 Task: Create Card Brand Reputation Monitoring in Board Product Features to Workspace Direct Marketing. Create Card Shareholder Agreements Review in Board Voice of Customer Analysis to Workspace Direct Marketing. Create Card Brand Reputation Management in Board Customer Feedback Analysis and Insights to Workspace Direct Marketing
Action: Mouse moved to (72, 343)
Screenshot: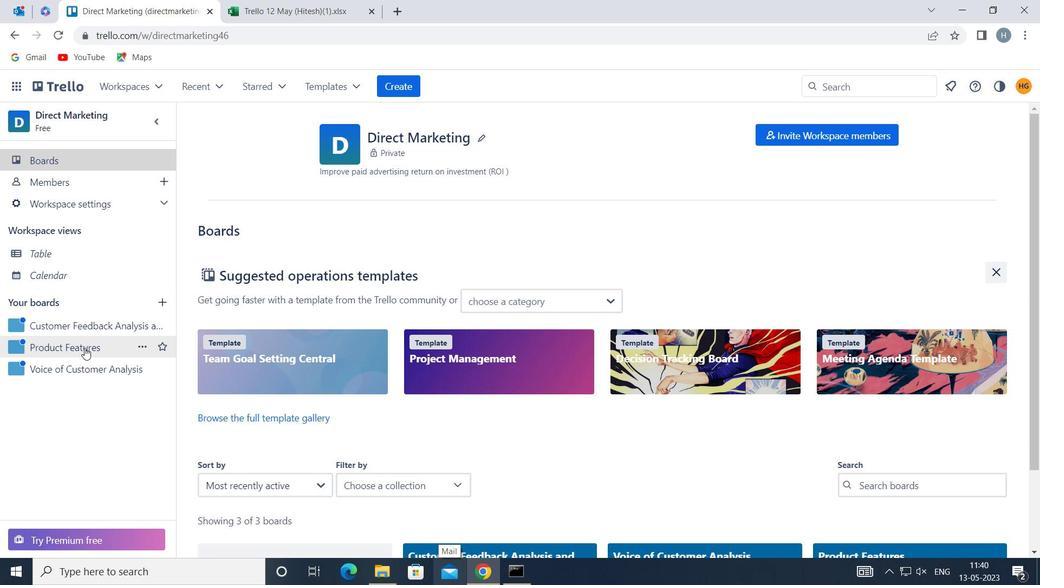 
Action: Mouse pressed left at (72, 343)
Screenshot: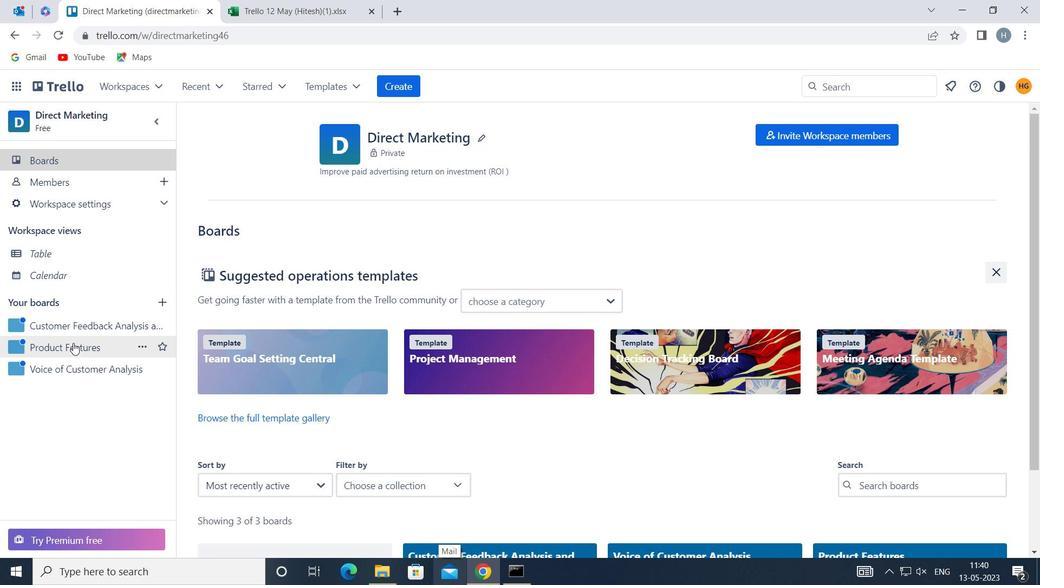 
Action: Mouse moved to (626, 199)
Screenshot: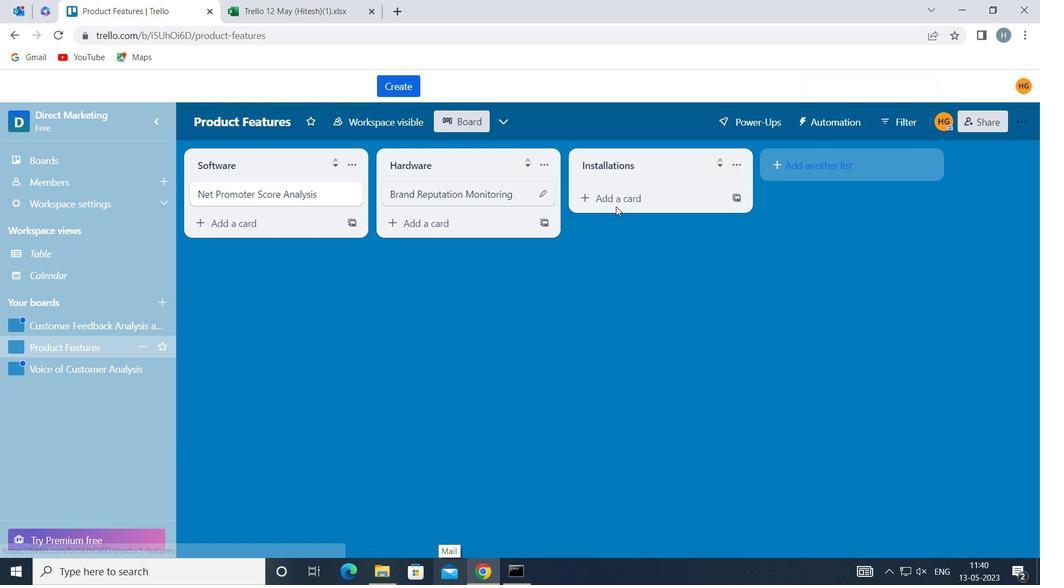 
Action: Mouse pressed left at (626, 199)
Screenshot: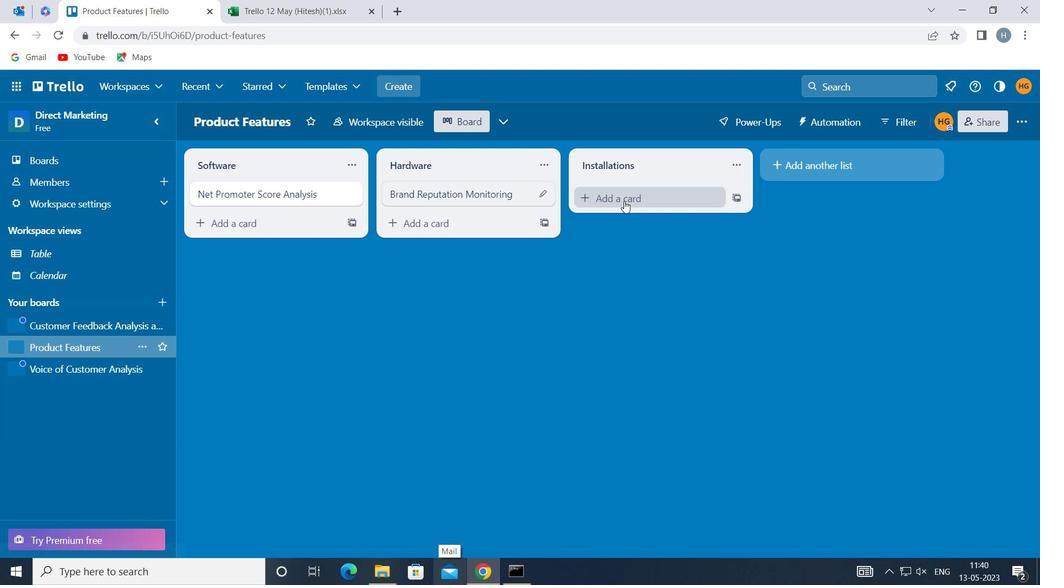 
Action: Mouse moved to (627, 198)
Screenshot: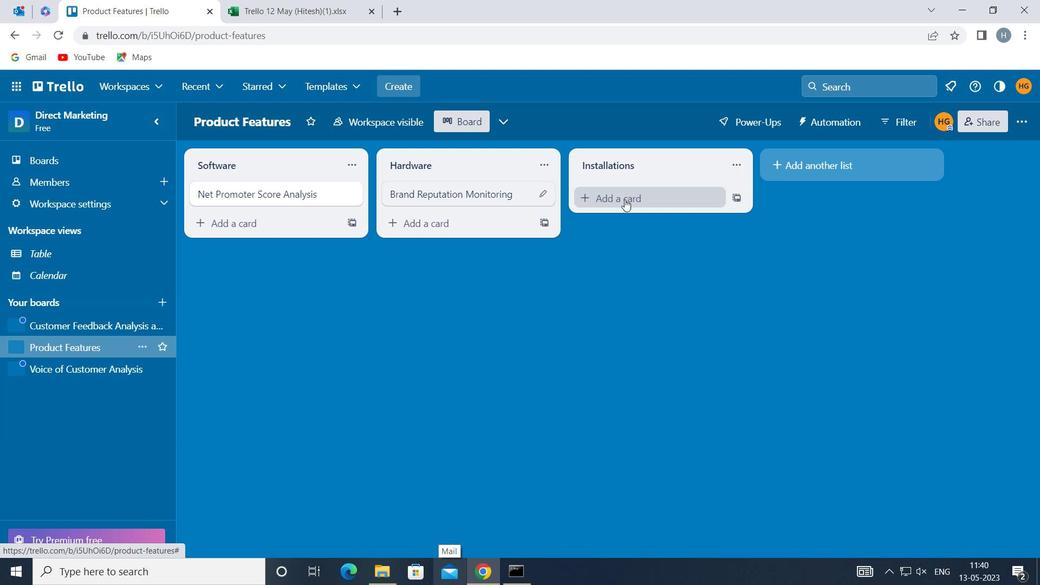 
Action: Mouse pressed left at (627, 198)
Screenshot: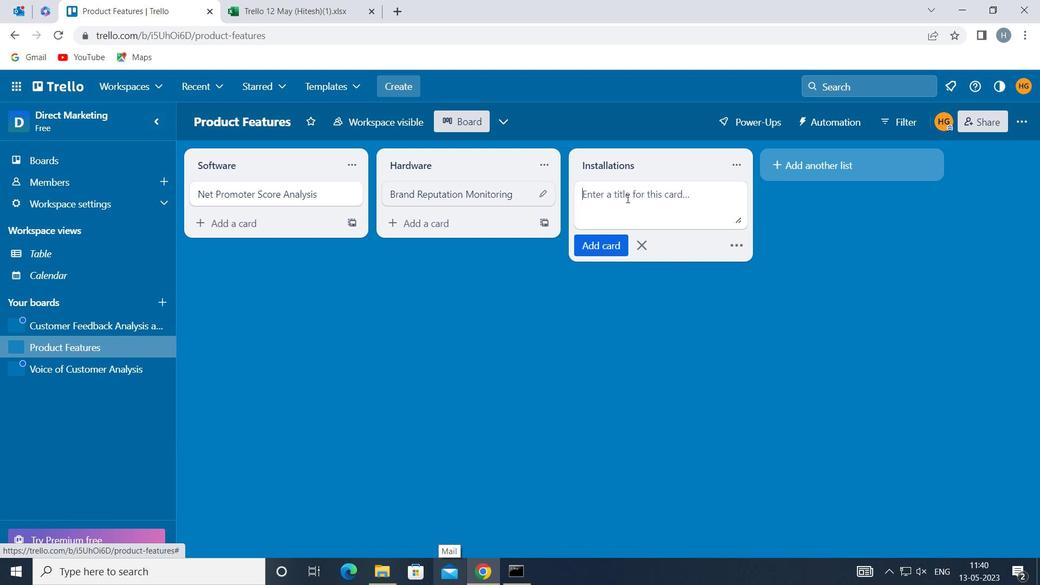 
Action: Key pressed <Key.shift>BRAND<Key.space><Key.shift>REPUTATION<Key.space><Key.shift>MONITORING
Screenshot: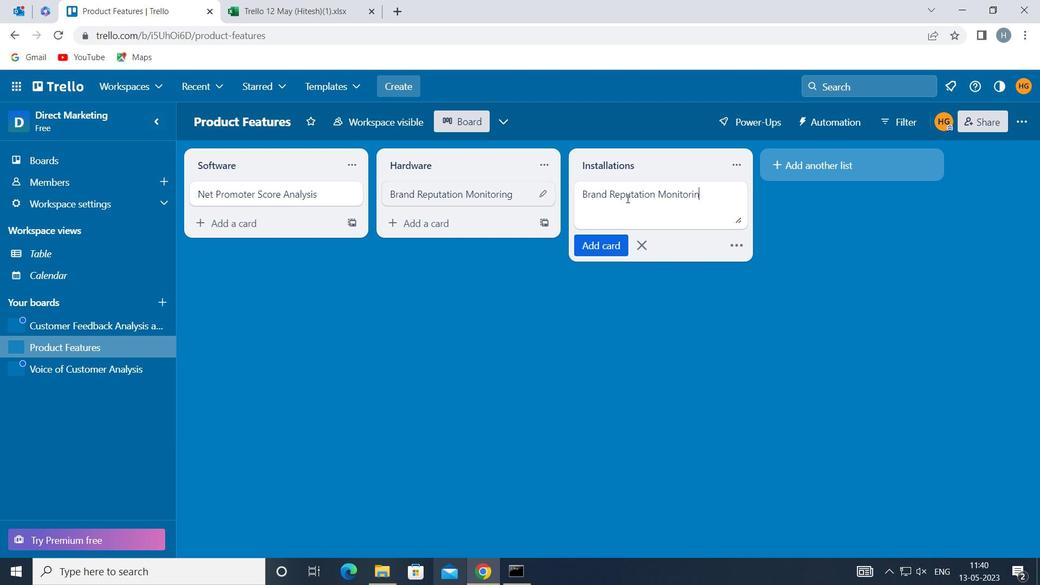 
Action: Mouse moved to (606, 241)
Screenshot: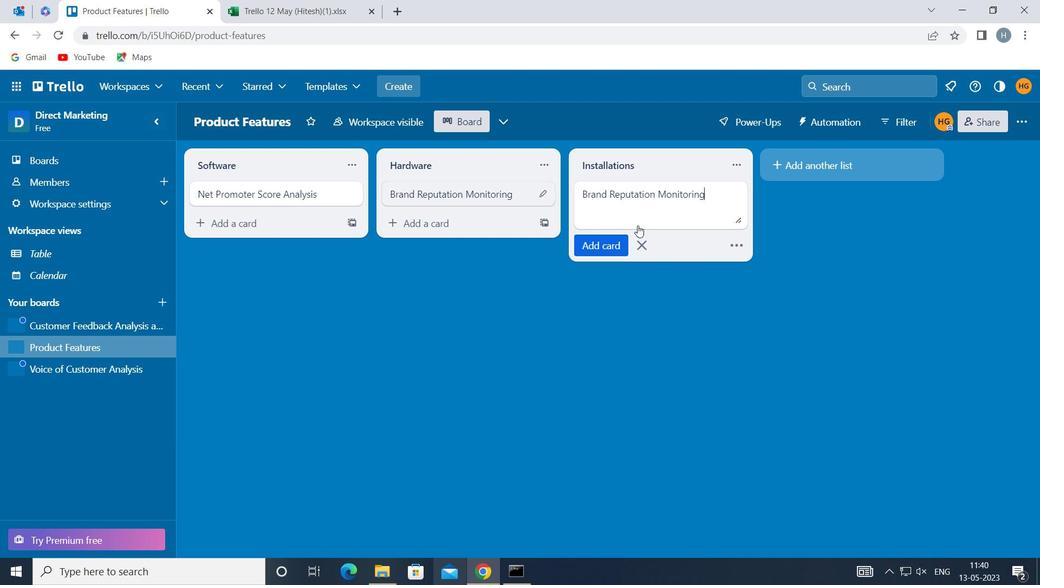 
Action: Mouse pressed left at (606, 241)
Screenshot: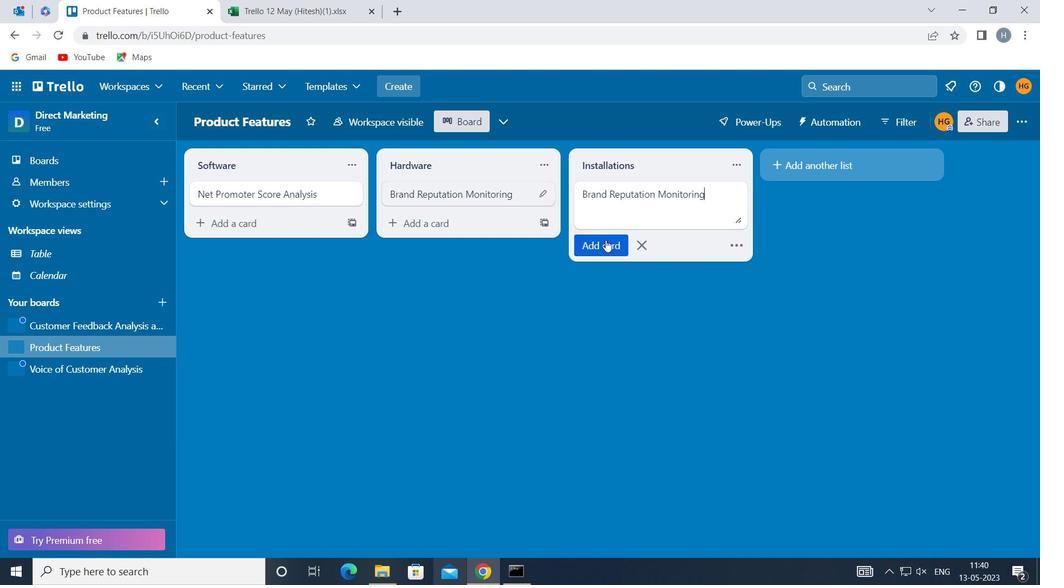 
Action: Mouse moved to (560, 316)
Screenshot: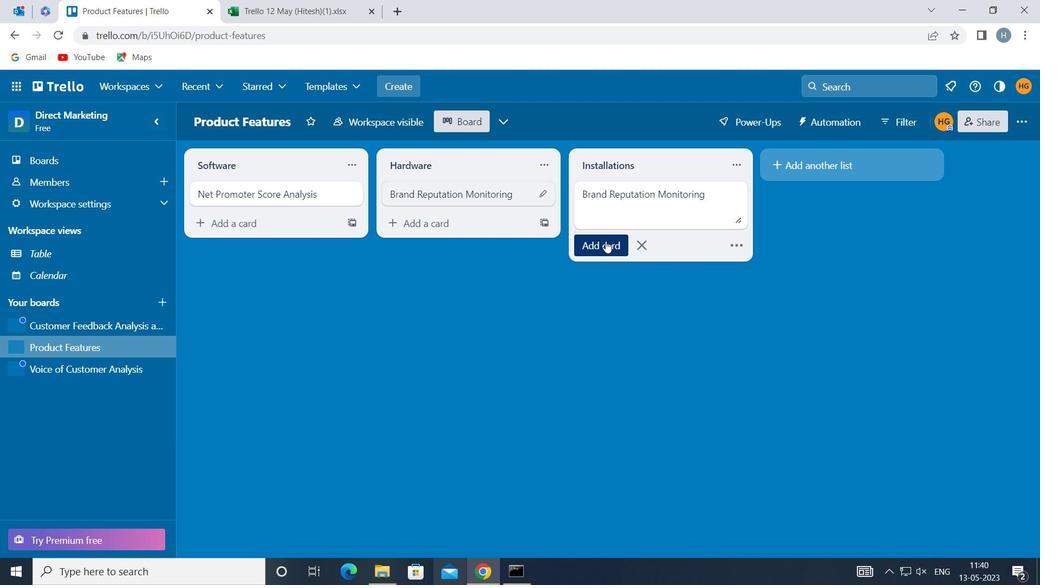 
Action: Mouse pressed left at (560, 316)
Screenshot: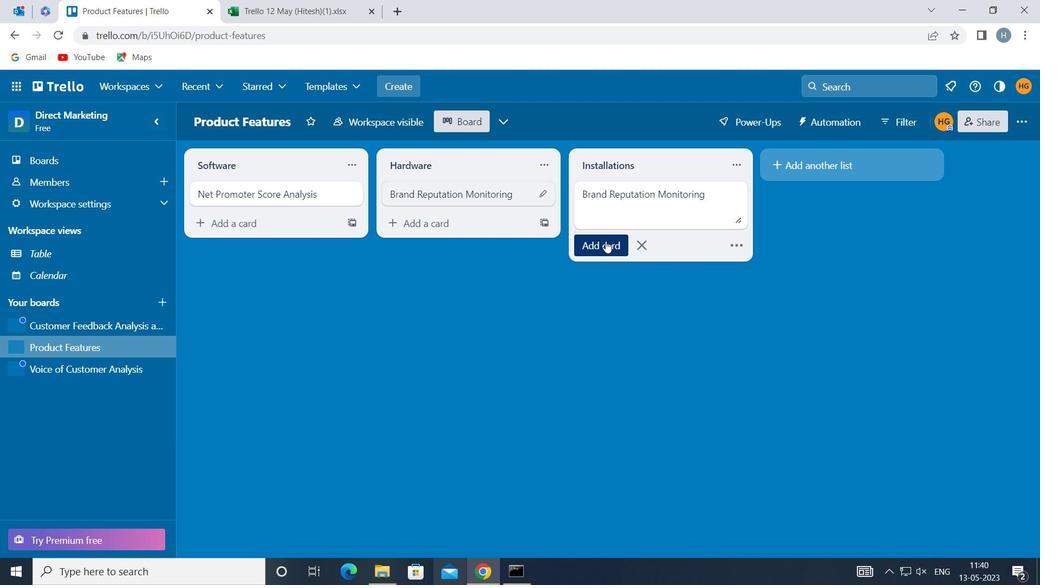 
Action: Mouse moved to (22, 371)
Screenshot: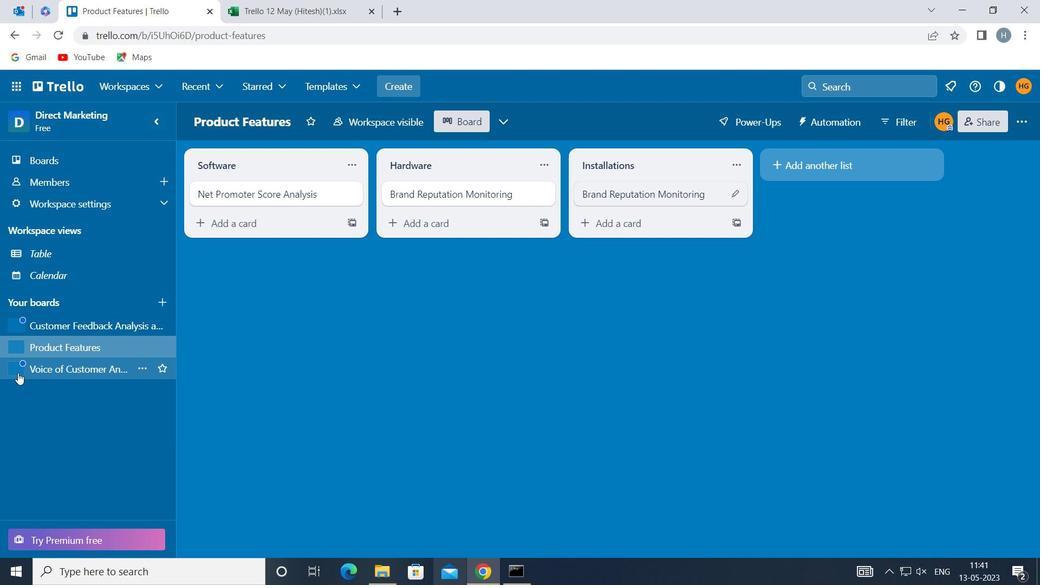 
Action: Mouse pressed left at (22, 371)
Screenshot: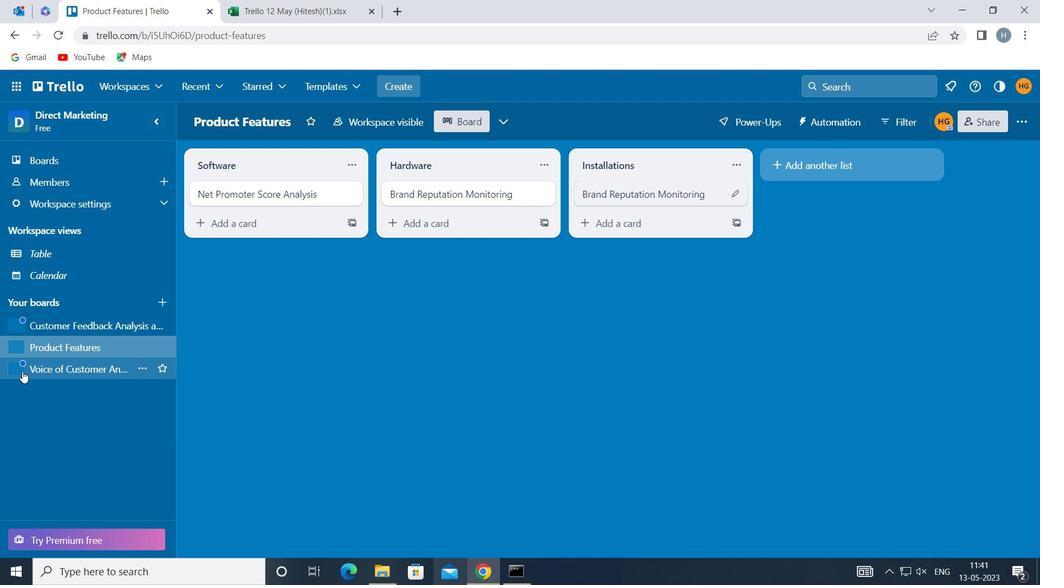 
Action: Mouse moved to (612, 194)
Screenshot: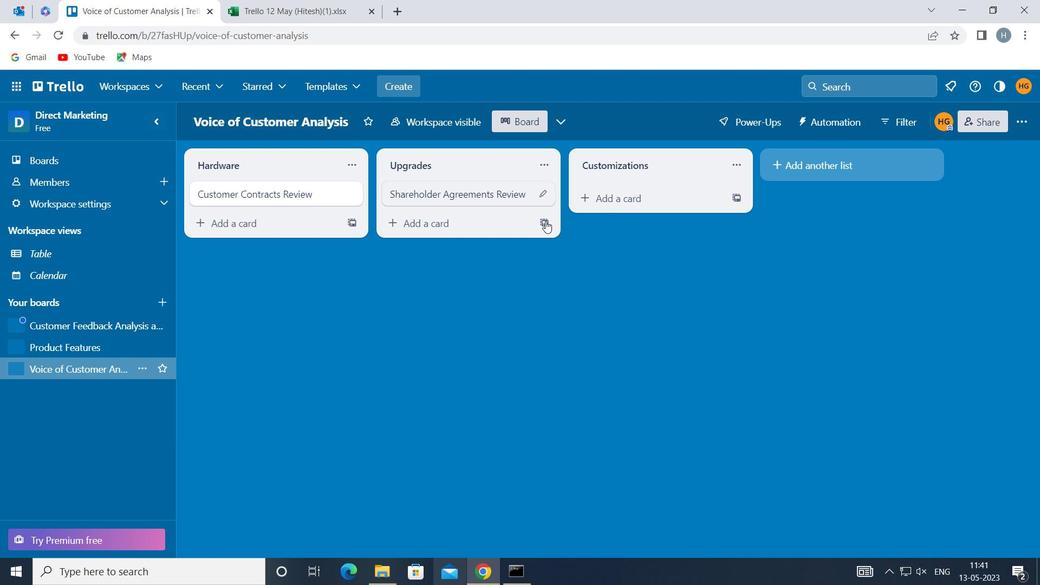 
Action: Mouse pressed left at (612, 194)
Screenshot: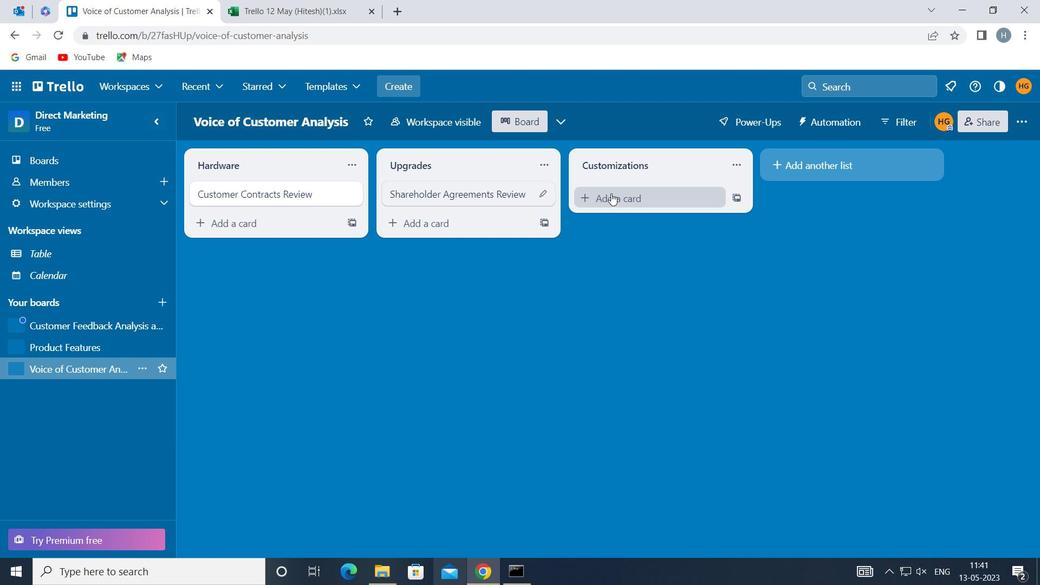 
Action: Mouse moved to (612, 197)
Screenshot: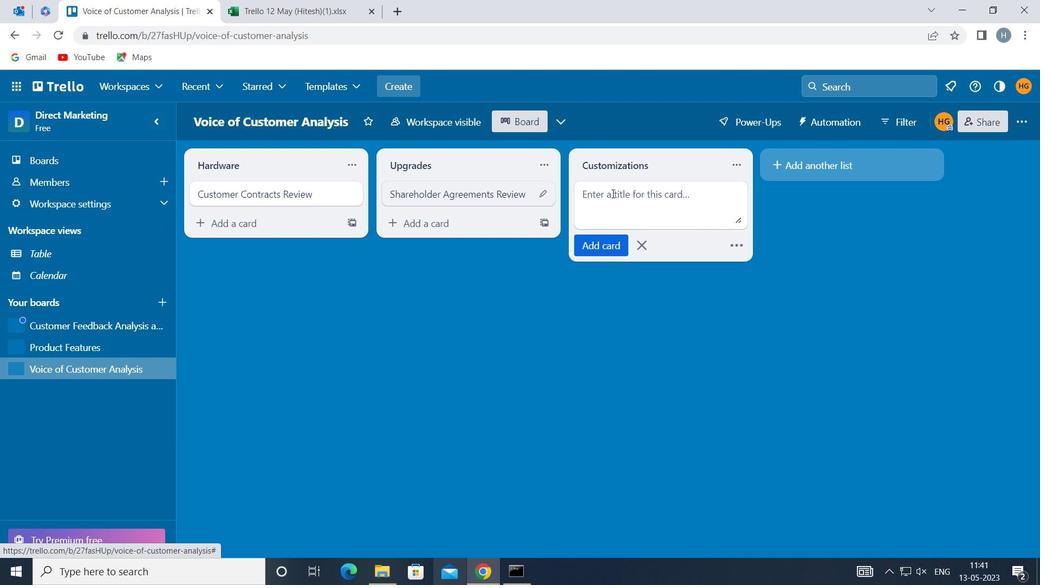 
Action: Mouse pressed left at (612, 197)
Screenshot: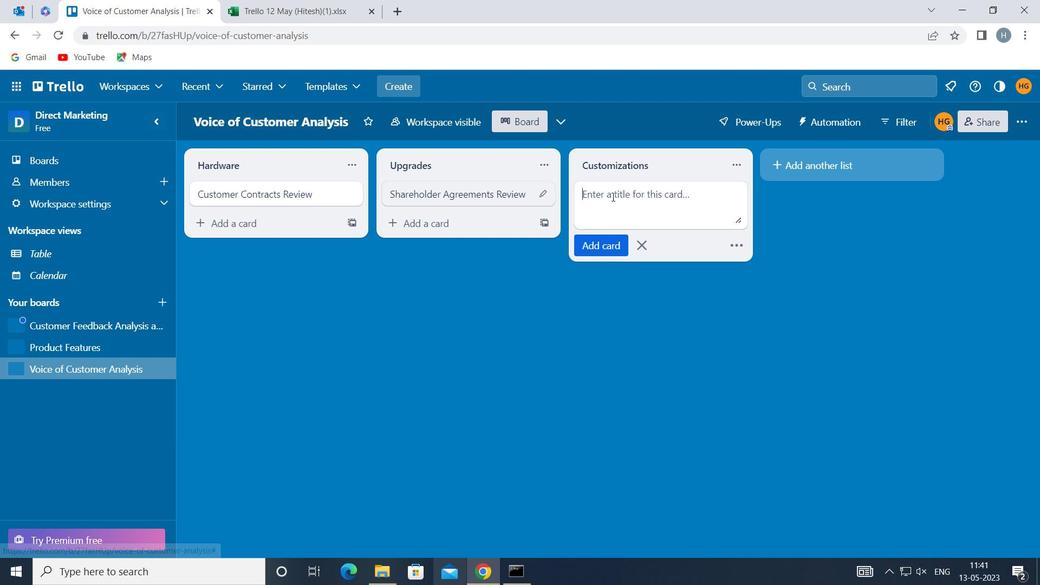 
Action: Key pressed <Key.shift>SHAREHOLDER<Key.space><Key.shift>AGREEMENTS<Key.space><Key.shift>REVIEW
Screenshot: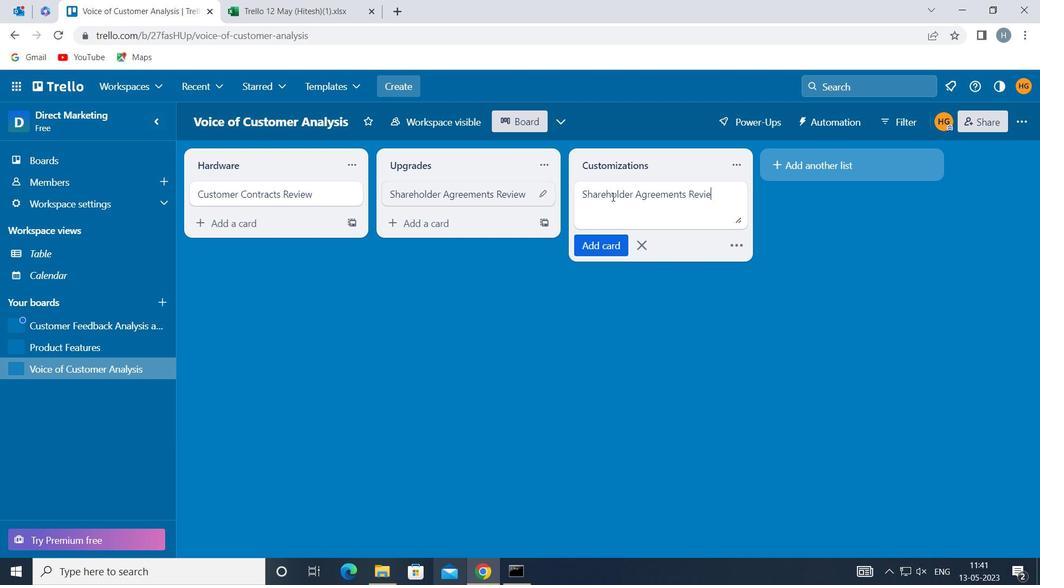 
Action: Mouse moved to (593, 247)
Screenshot: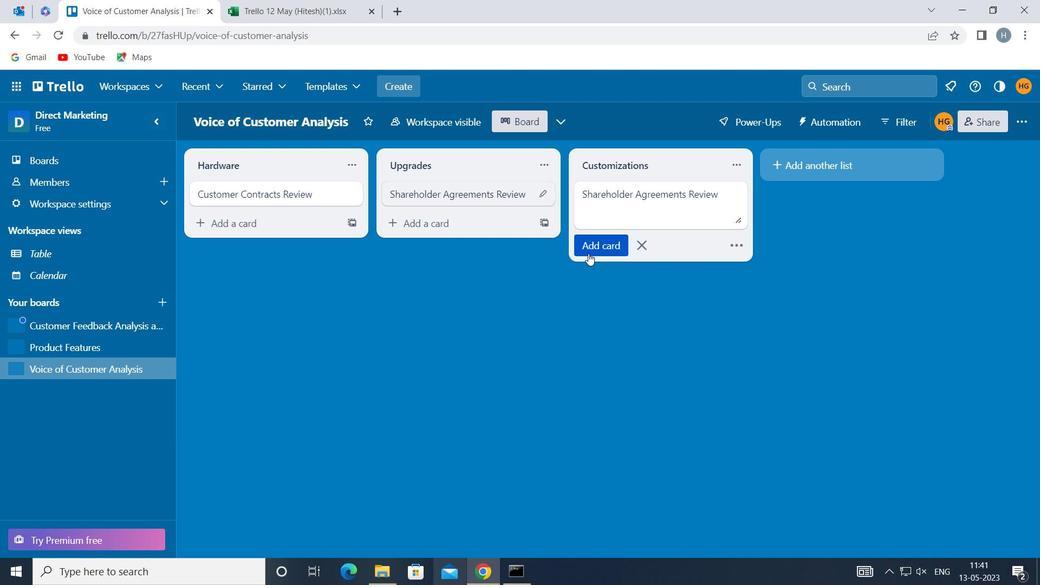 
Action: Mouse pressed left at (593, 247)
Screenshot: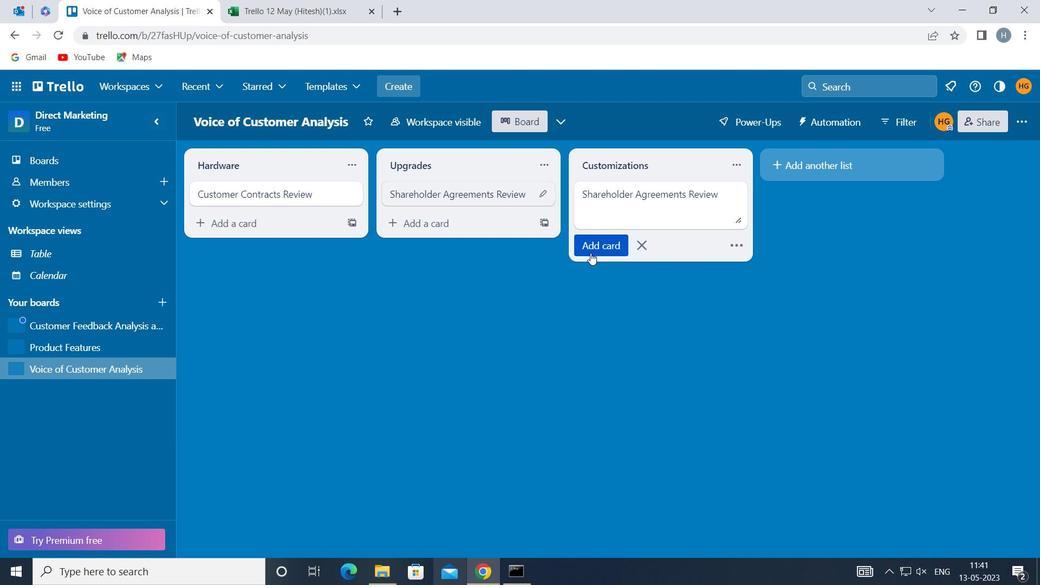 
Action: Mouse moved to (584, 318)
Screenshot: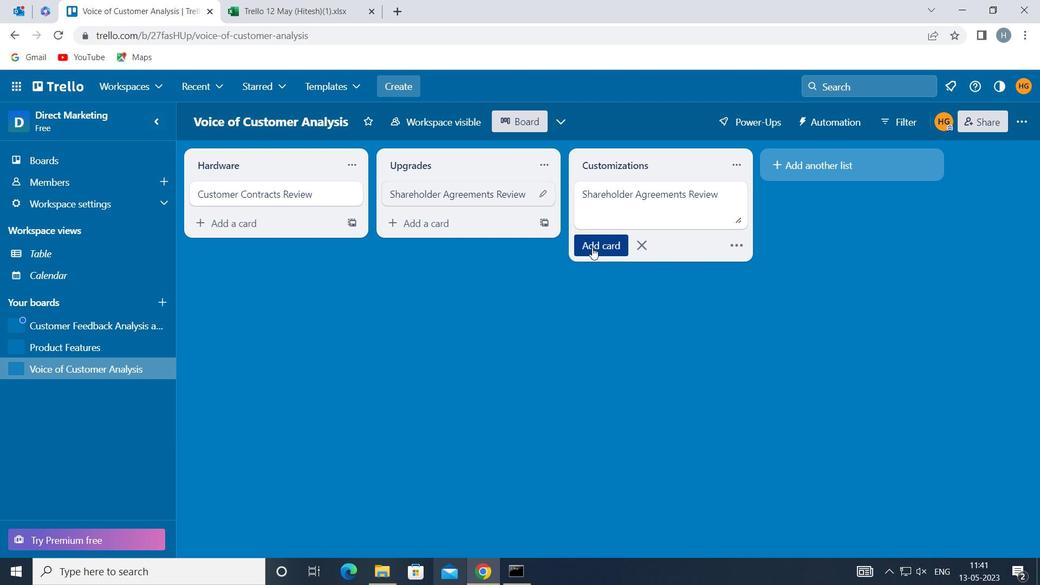 
Action: Mouse pressed left at (584, 318)
Screenshot: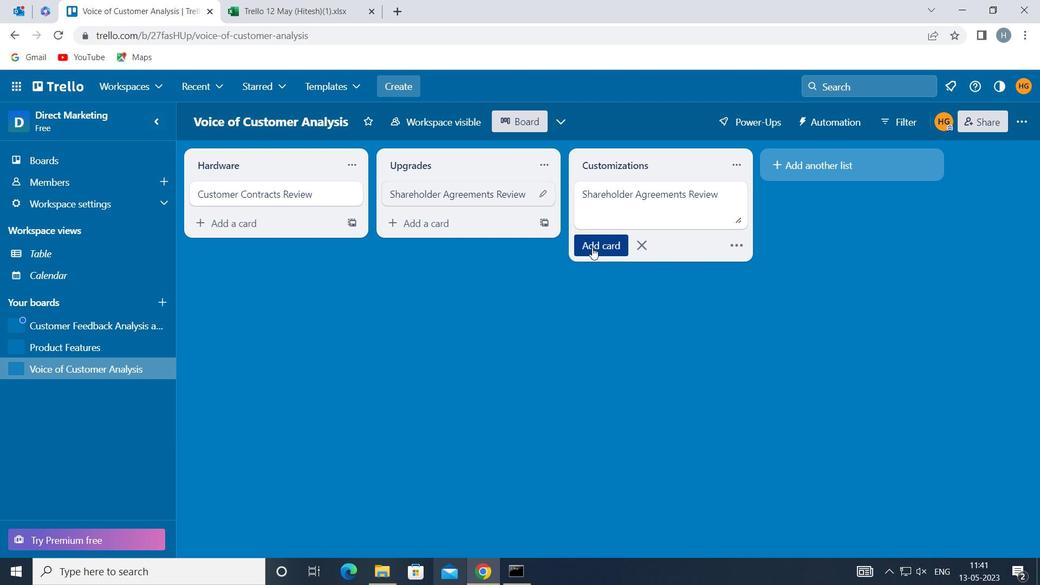 
Action: Mouse moved to (54, 319)
Screenshot: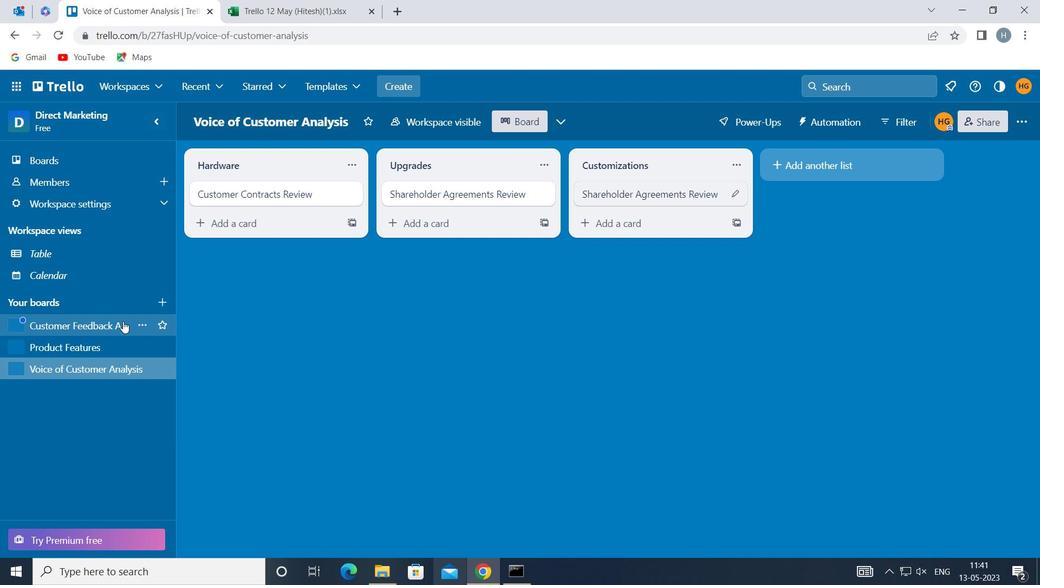 
Action: Mouse pressed left at (54, 319)
Screenshot: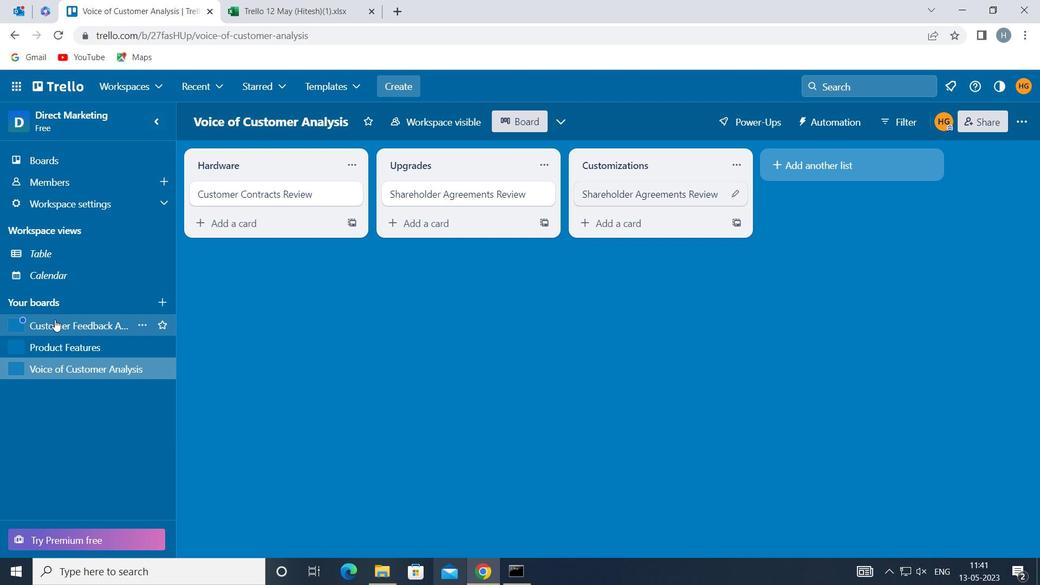 
Action: Mouse moved to (639, 197)
Screenshot: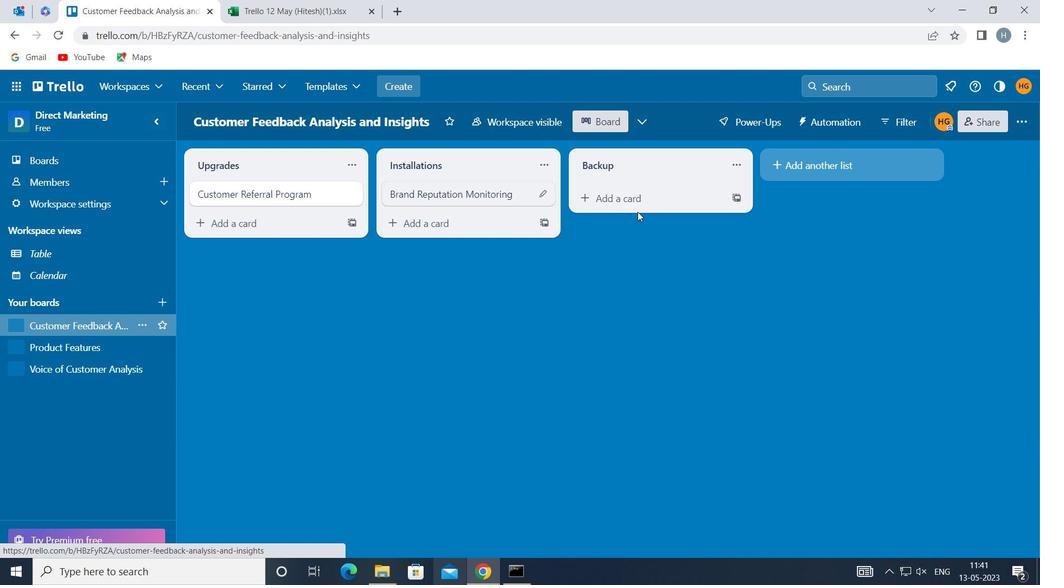 
Action: Mouse pressed left at (639, 197)
Screenshot: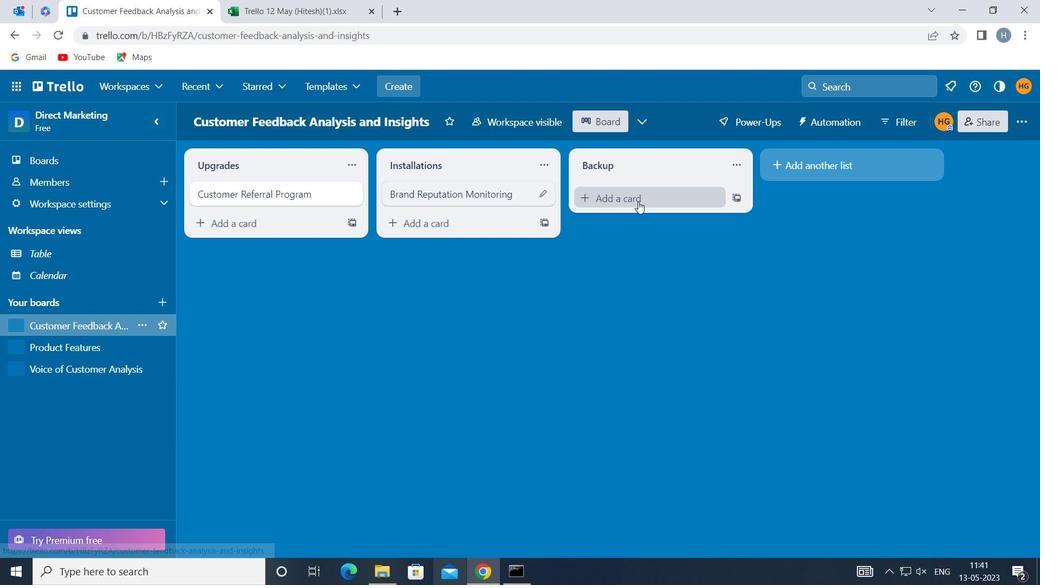 
Action: Mouse pressed left at (639, 197)
Screenshot: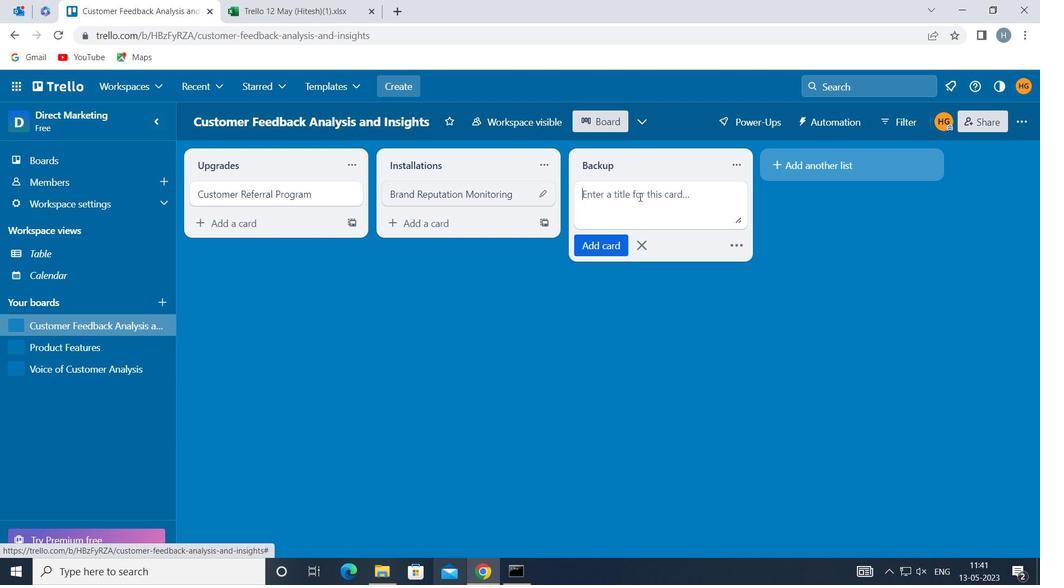 
Action: Key pressed <Key.shift>BRAND<Key.space><Key.shift>REPUTATION<Key.space><Key.shift>MANAGEMN<Key.backspace>ENT<Key.space>
Screenshot: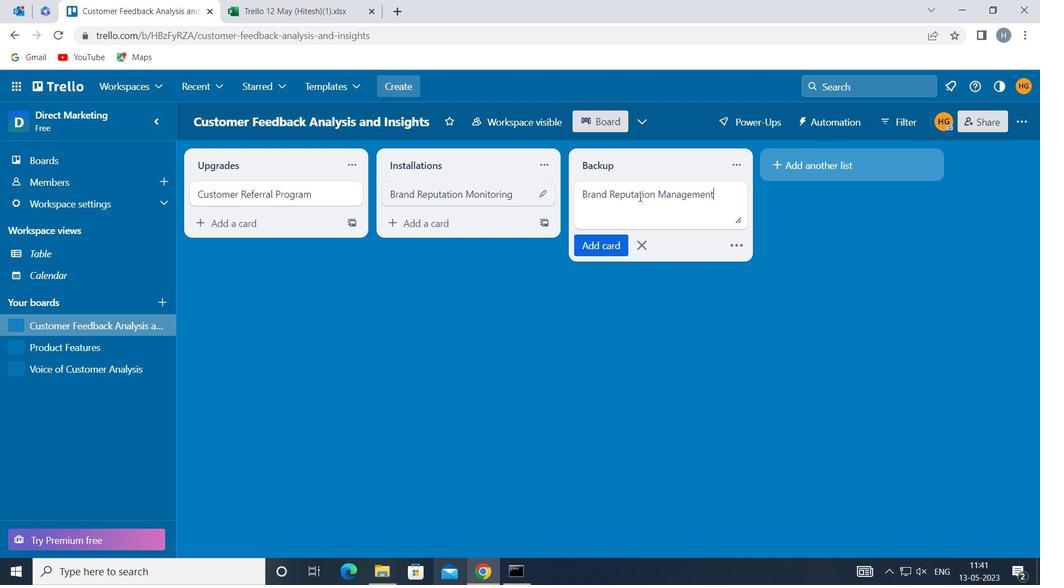 
Action: Mouse moved to (614, 243)
Screenshot: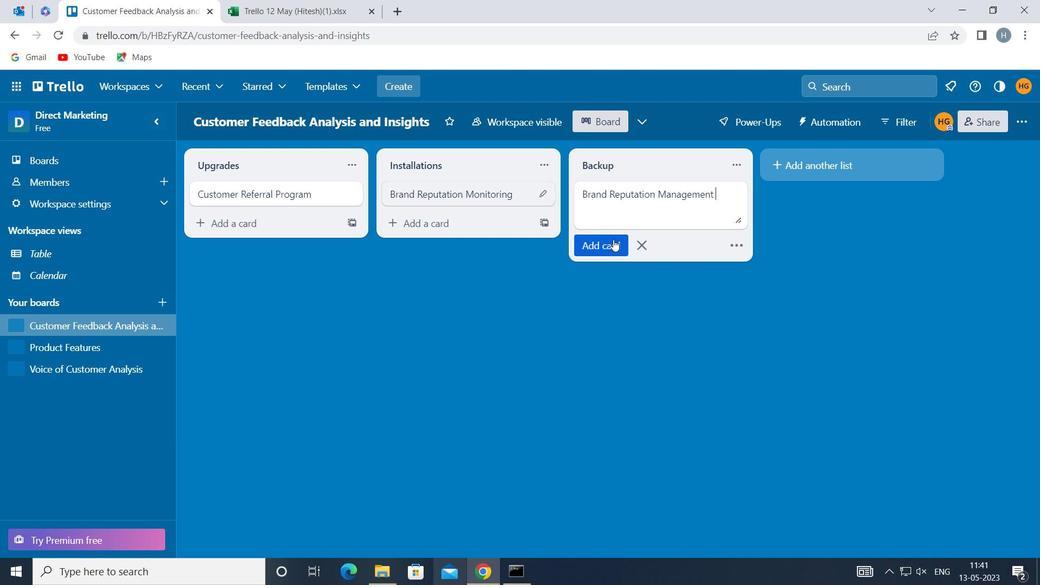 
Action: Mouse pressed left at (614, 243)
Screenshot: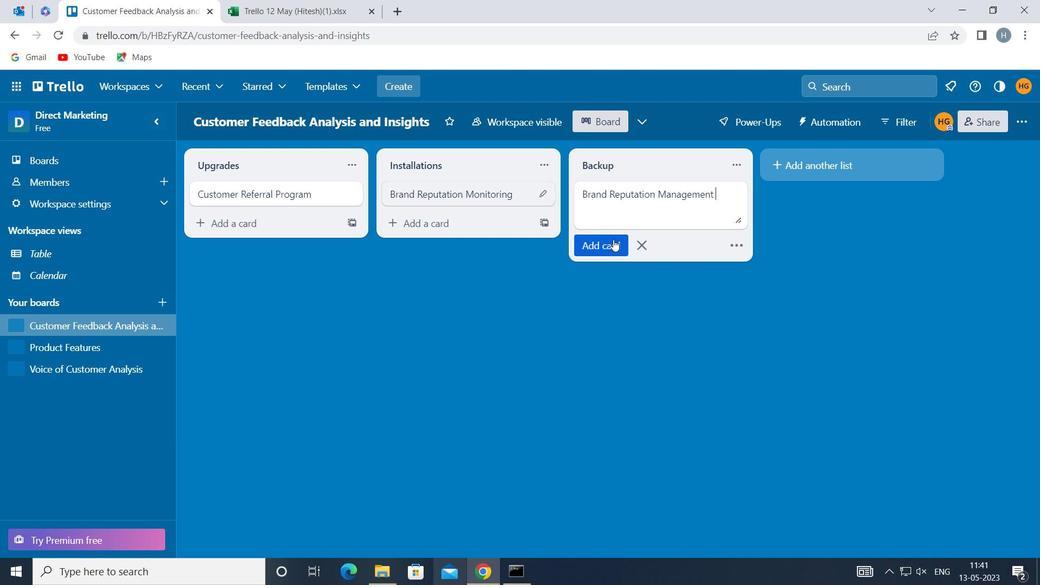 
Action: Mouse moved to (595, 310)
Screenshot: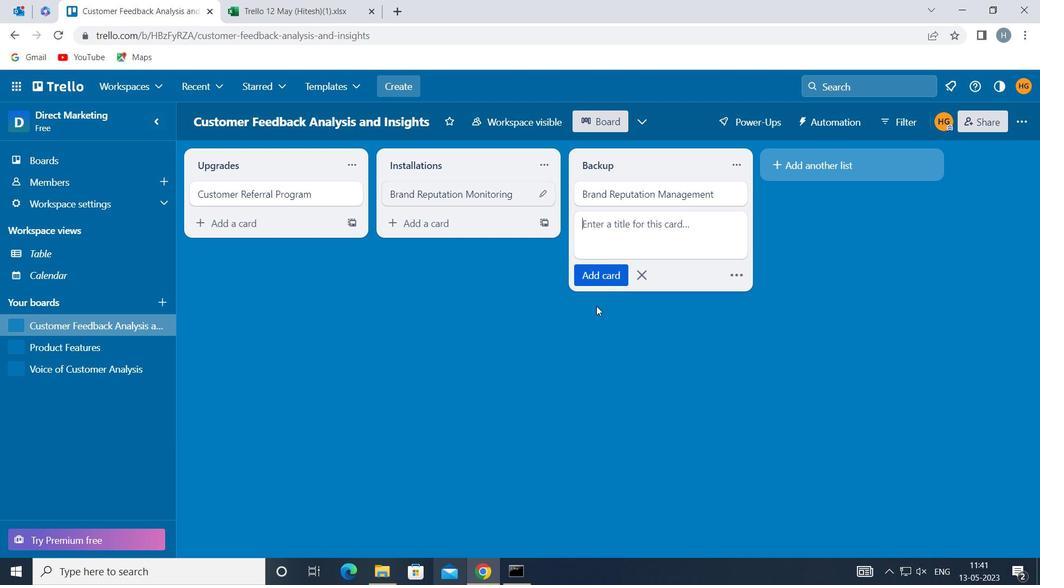 
Action: Key pressed <Key.f8>
Screenshot: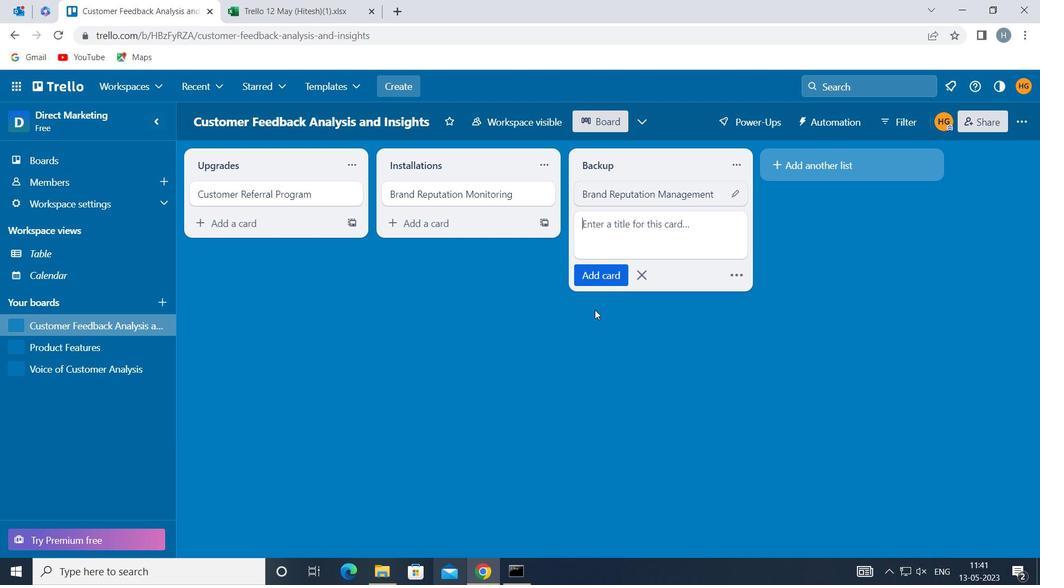 
